 Task: Create List Intellectual Property in Board Crisis Management Planning to Workspace Affiliate Marketing. Create List Patents in Board Brand Identity Design to Workspace Affiliate Marketing. Create List Trademarks in Board Email Marketing Performance Analysis and Reporting to Workspace Affiliate Marketing
Action: Mouse moved to (370, 124)
Screenshot: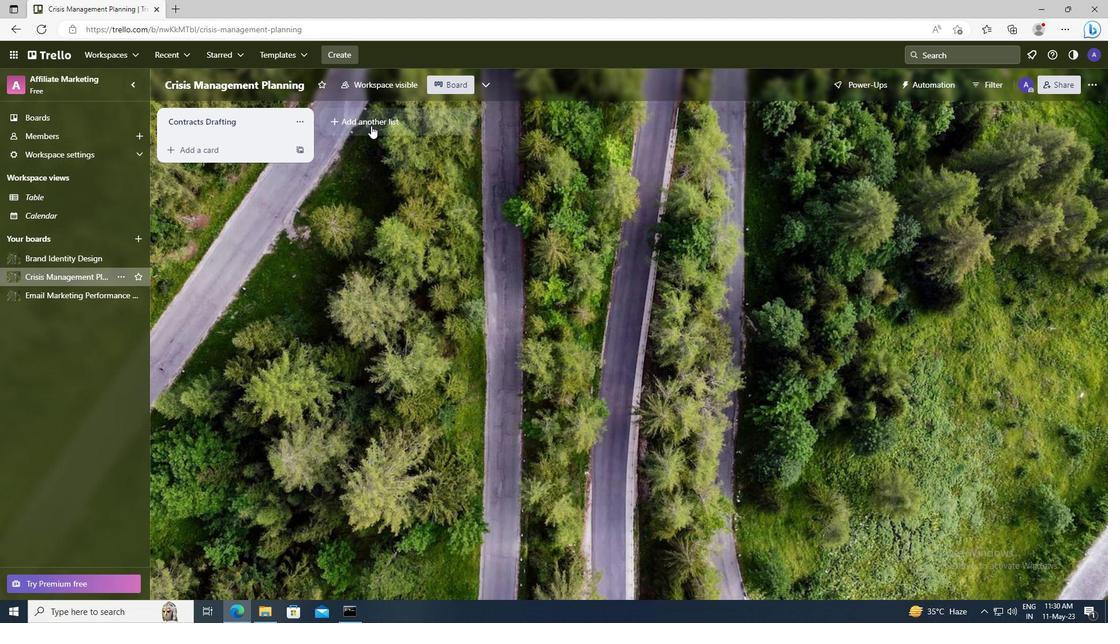 
Action: Mouse pressed left at (370, 124)
Screenshot: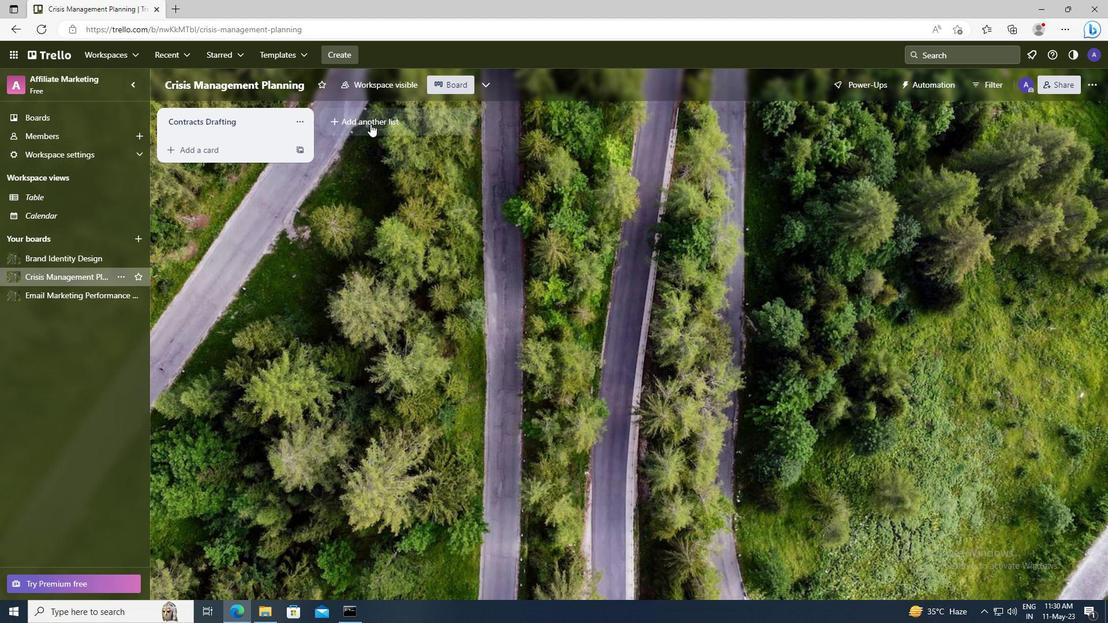 
Action: Key pressed <Key.shift><Key.shift>INTELLECTUAL<Key.space><Key.shift>PROPERTY
Screenshot: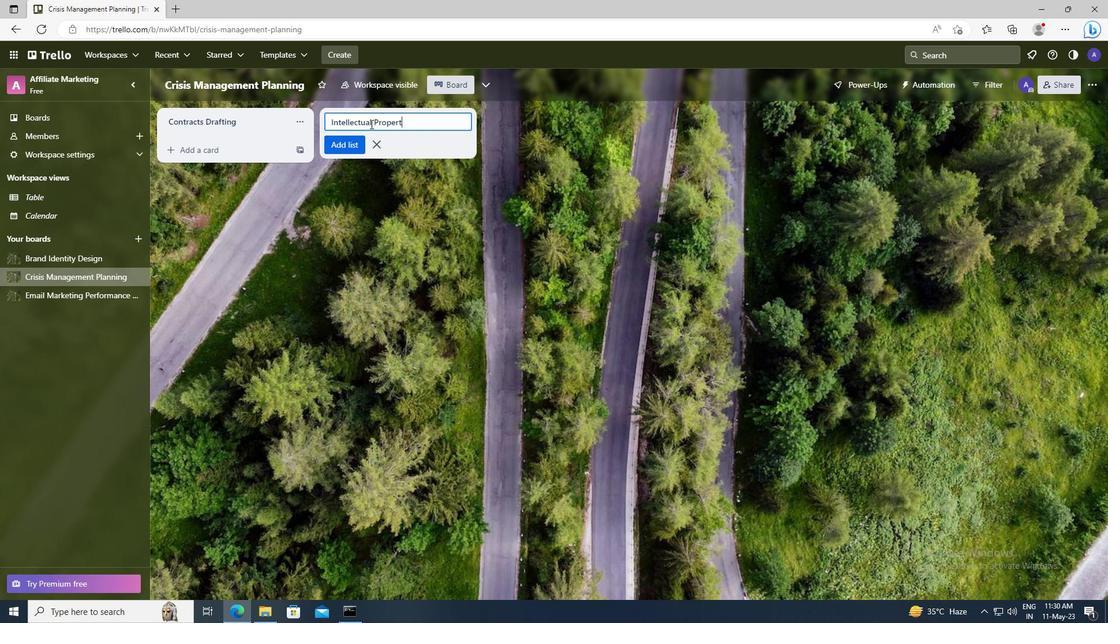 
Action: Mouse moved to (349, 141)
Screenshot: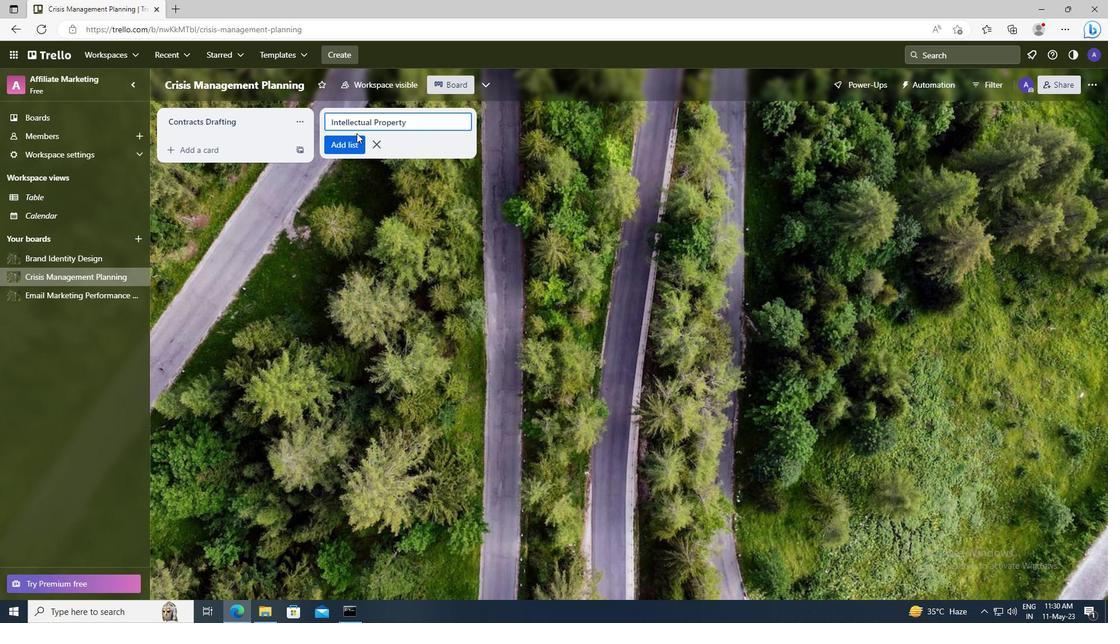 
Action: Mouse pressed left at (349, 141)
Screenshot: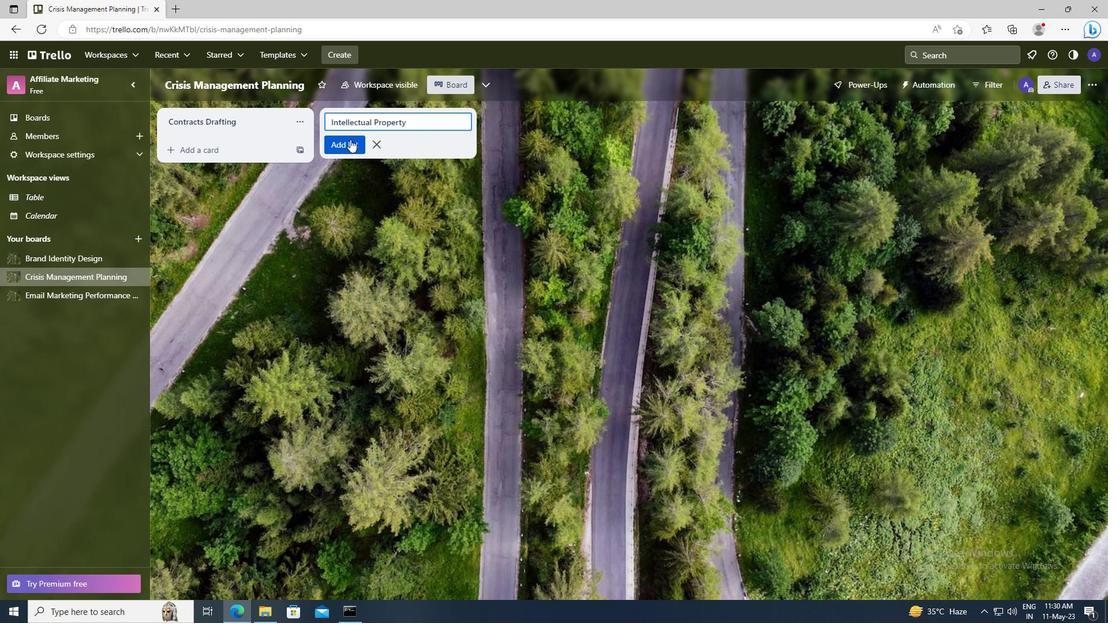 
Action: Mouse moved to (67, 255)
Screenshot: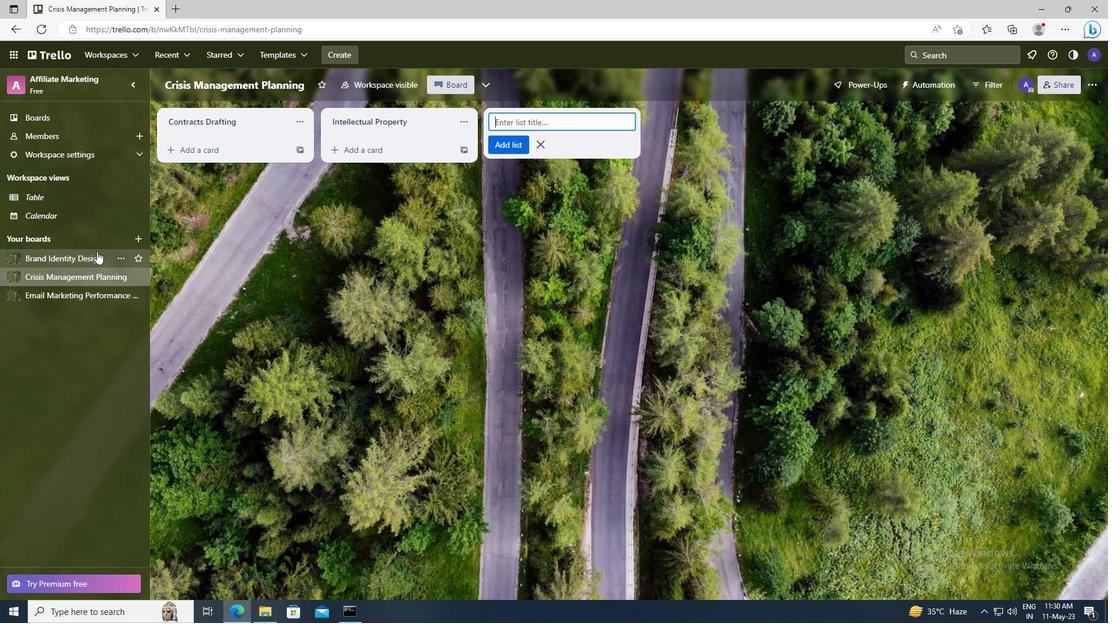 
Action: Mouse pressed left at (67, 255)
Screenshot: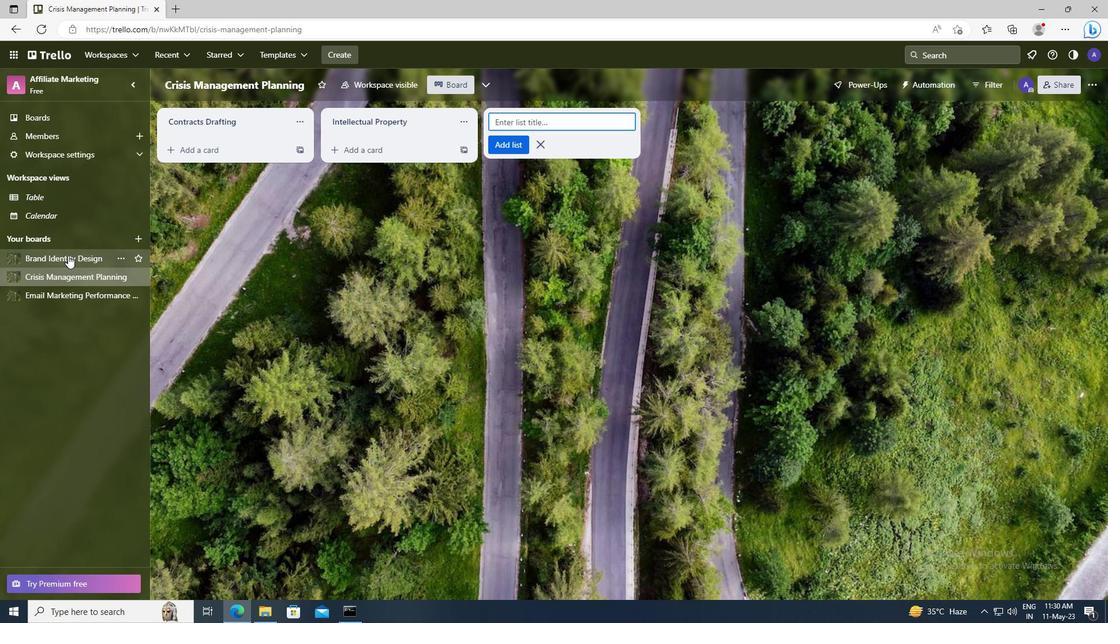 
Action: Mouse moved to (359, 122)
Screenshot: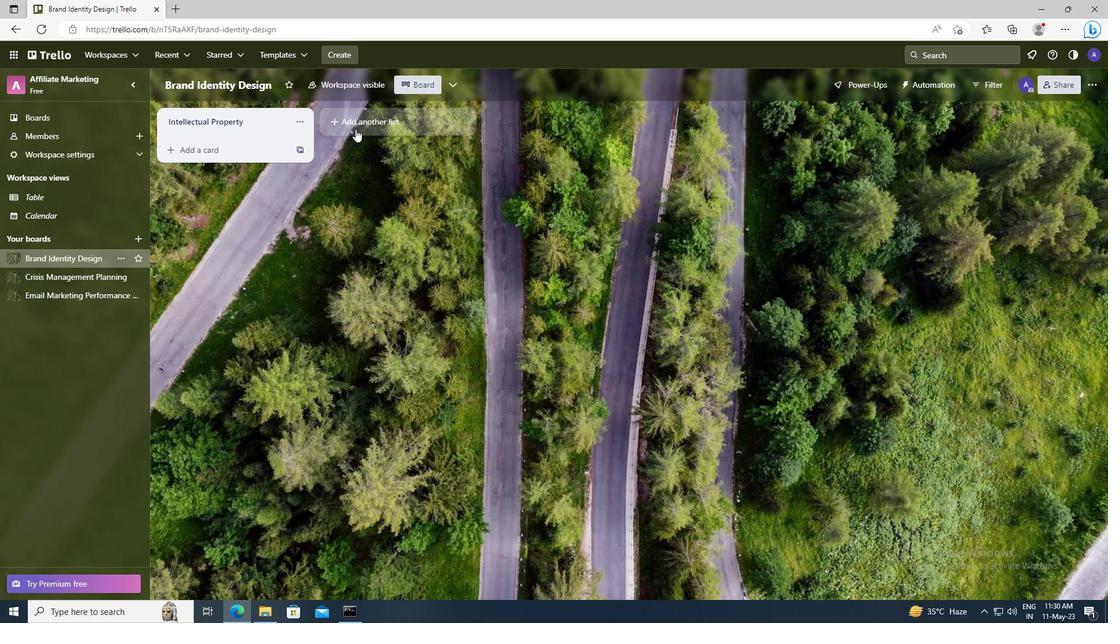 
Action: Mouse pressed left at (359, 122)
Screenshot: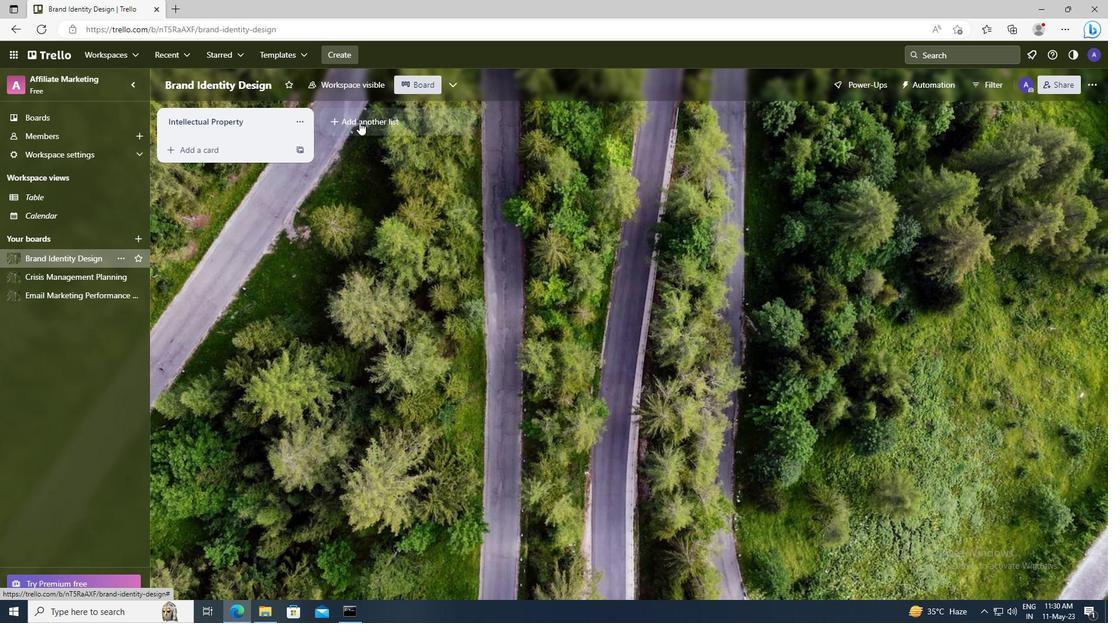 
Action: Key pressed <Key.shift>PATENTS
Screenshot: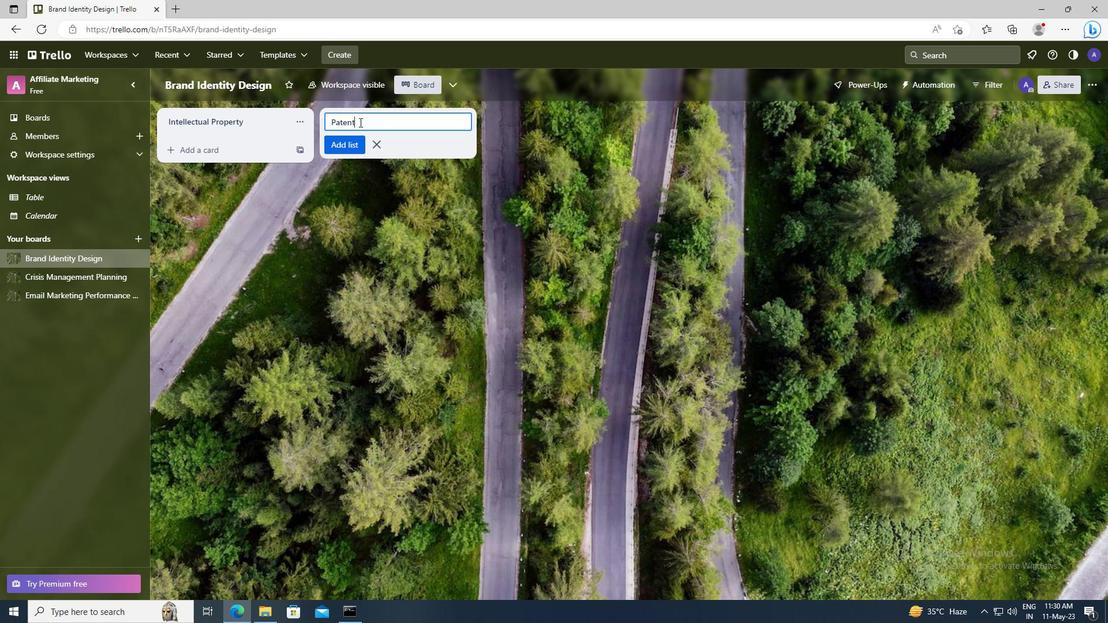 
Action: Mouse moved to (349, 143)
Screenshot: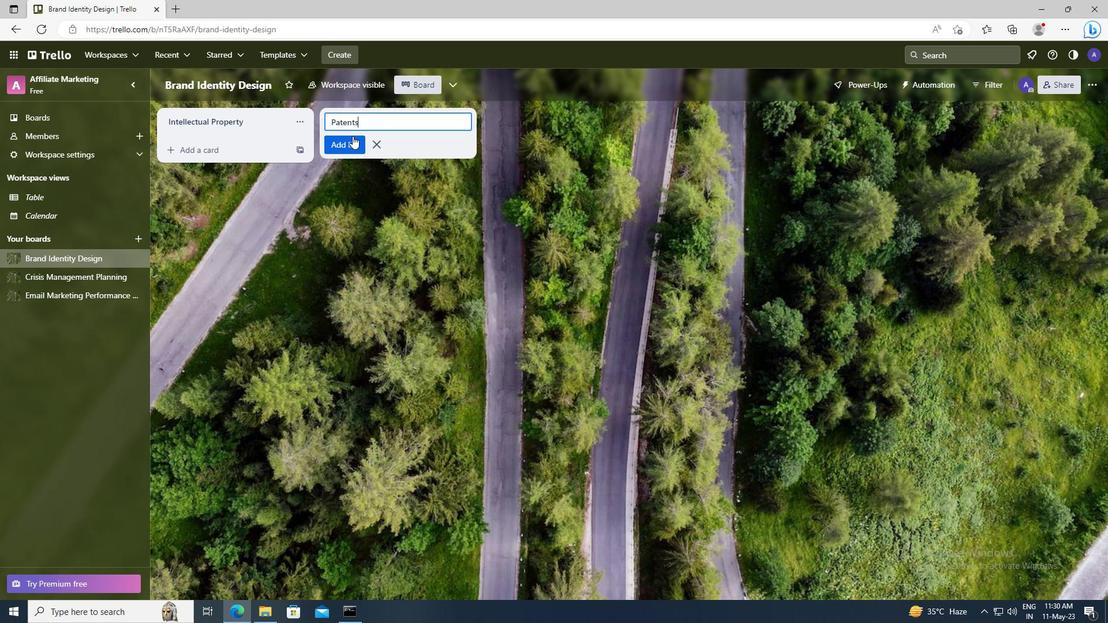 
Action: Mouse pressed left at (349, 143)
Screenshot: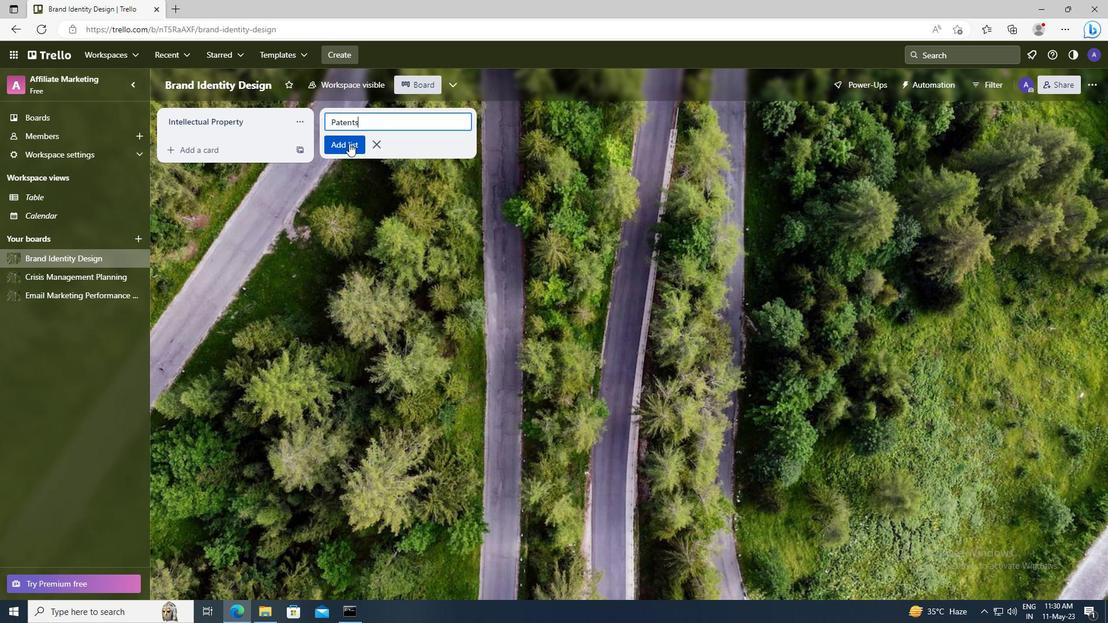 
Action: Mouse moved to (58, 298)
Screenshot: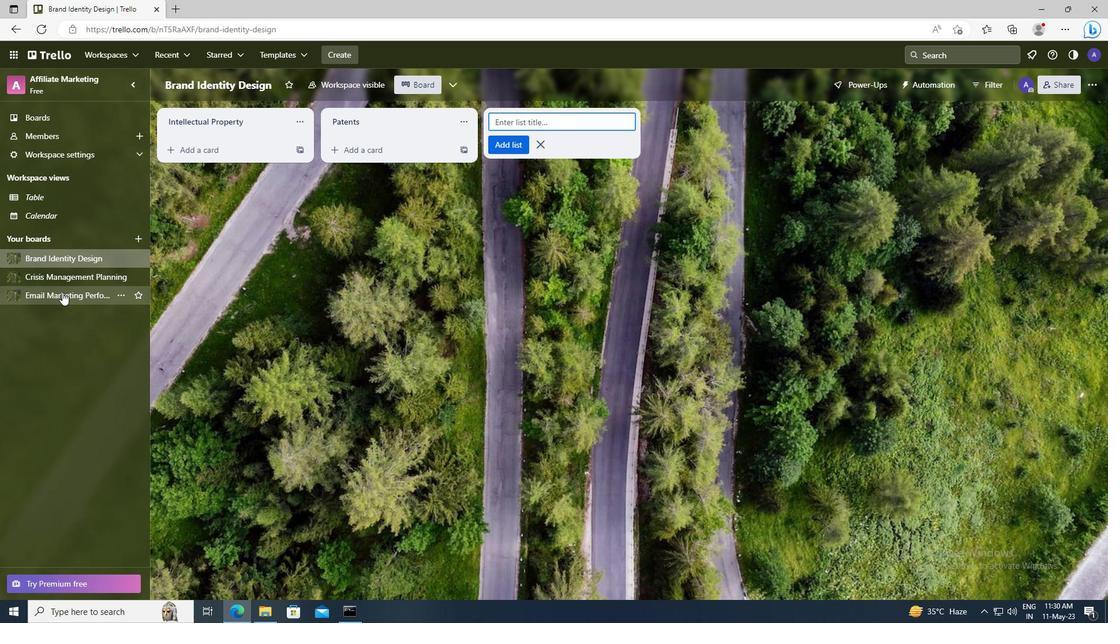 
Action: Mouse pressed left at (58, 298)
Screenshot: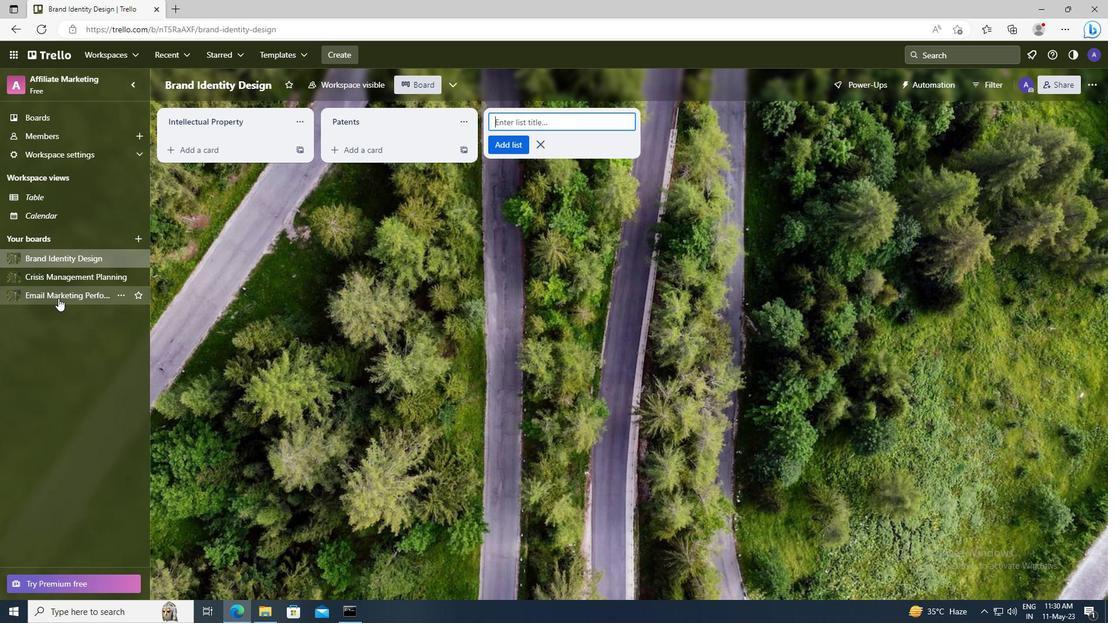 
Action: Mouse moved to (355, 128)
Screenshot: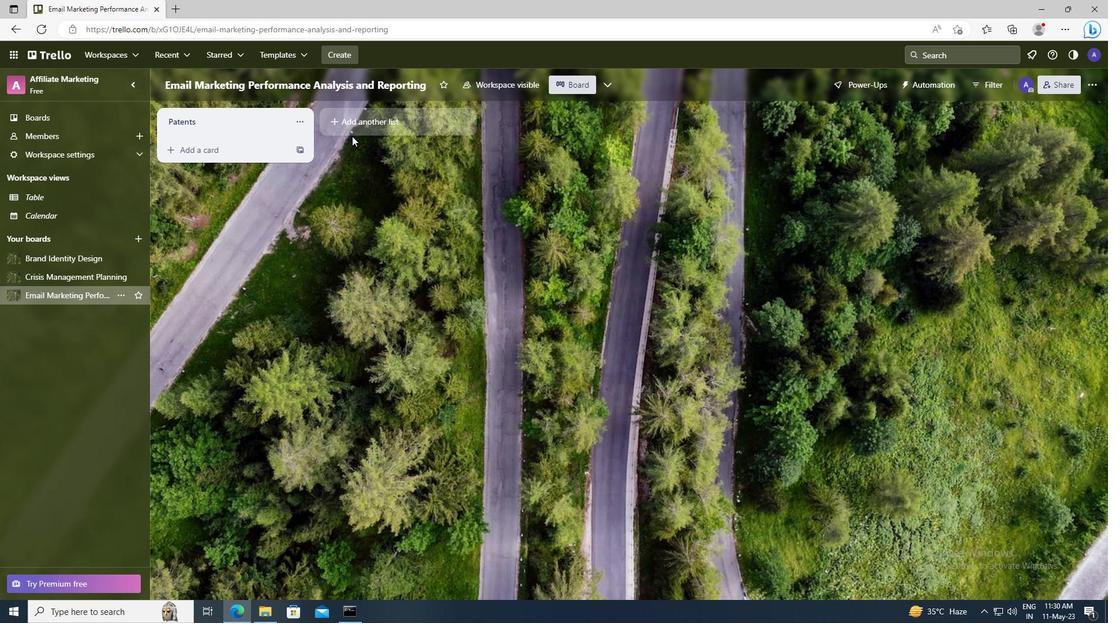 
Action: Mouse pressed left at (355, 128)
Screenshot: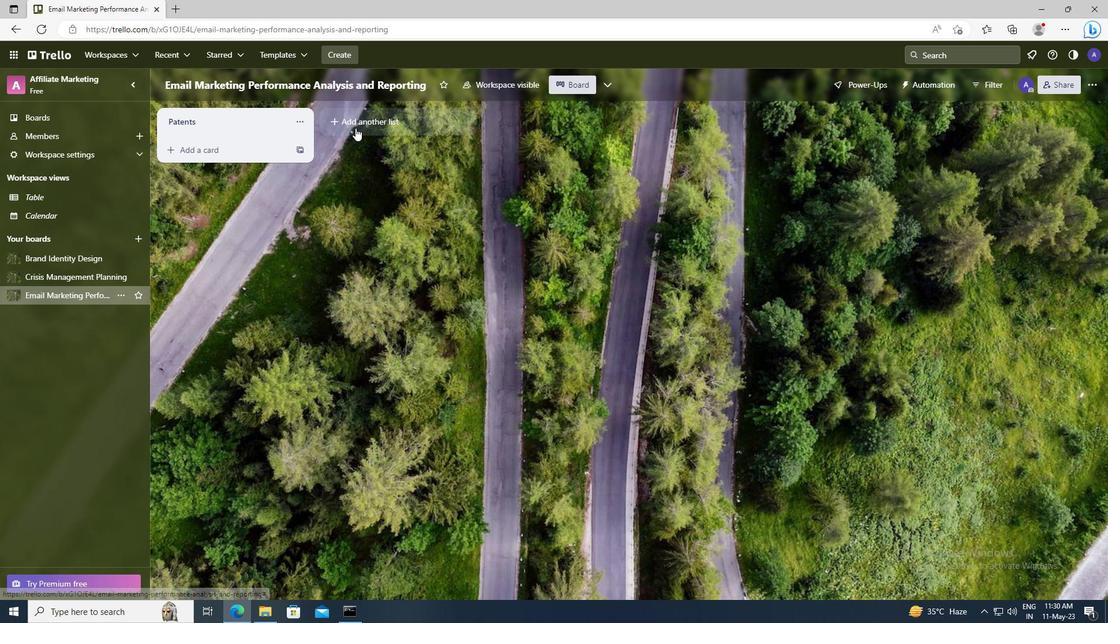 
Action: Key pressed <Key.shift>TRADEMARKS
Screenshot: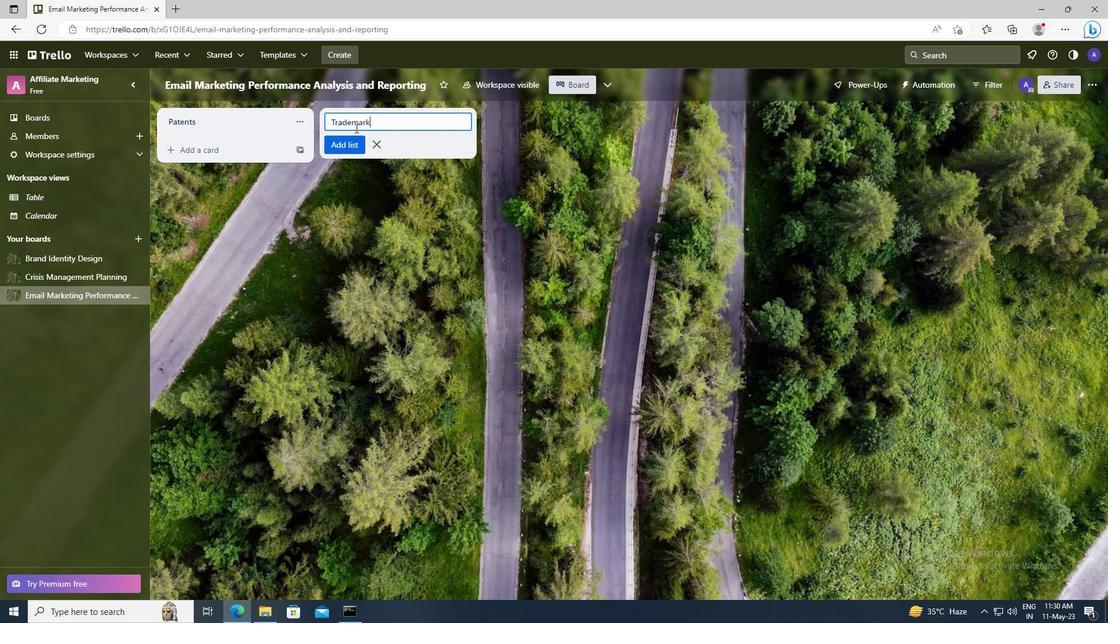 
Action: Mouse moved to (352, 142)
Screenshot: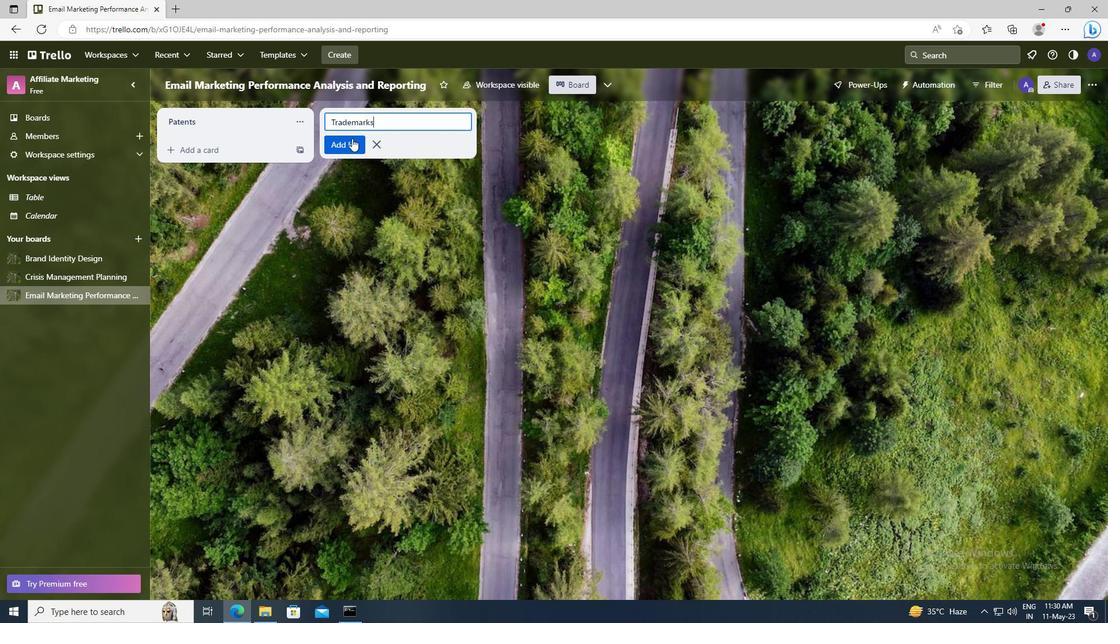 
Action: Mouse pressed left at (352, 142)
Screenshot: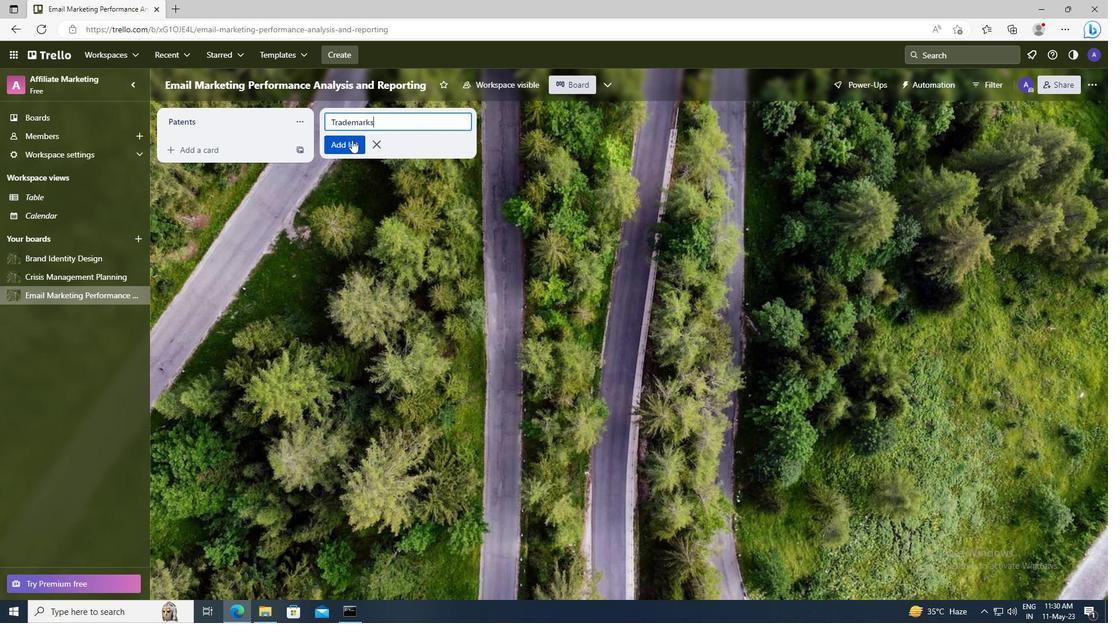 
